 Task: Add a field from the Popular template Effort Level a blank project AgileBridge
Action: Mouse moved to (878, 210)
Screenshot: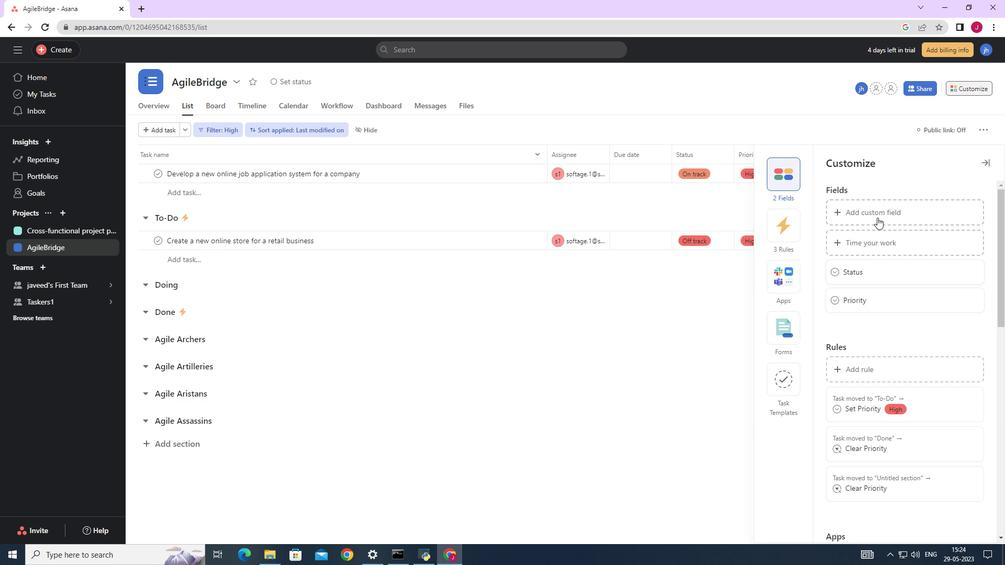 
Action: Mouse pressed left at (878, 210)
Screenshot: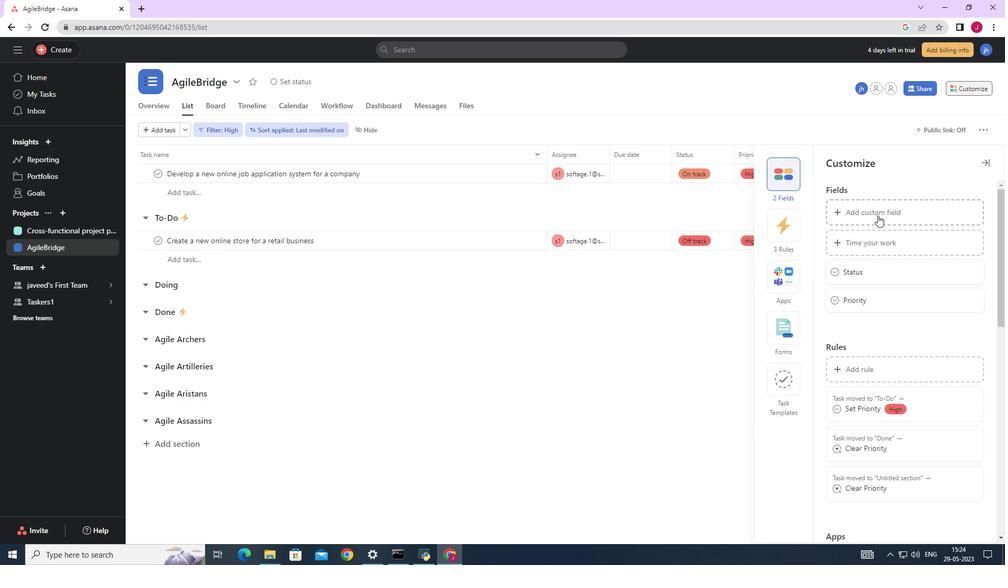 
Action: Mouse moved to (437, 163)
Screenshot: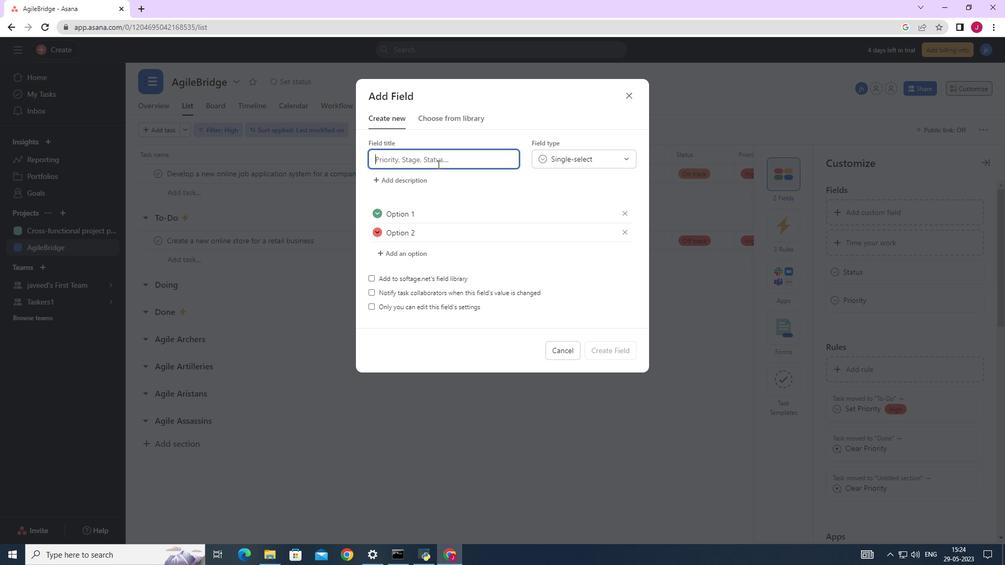 
Action: Key pressed <Key.caps_lock>E<Key.caps_lock>ffort<Key.space>level
Screenshot: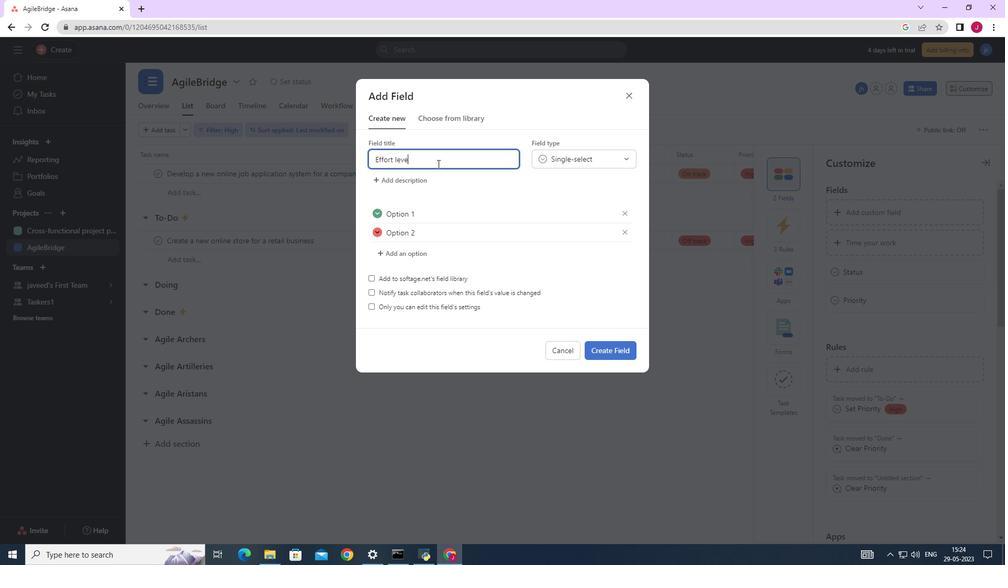 
Action: Mouse moved to (616, 346)
Screenshot: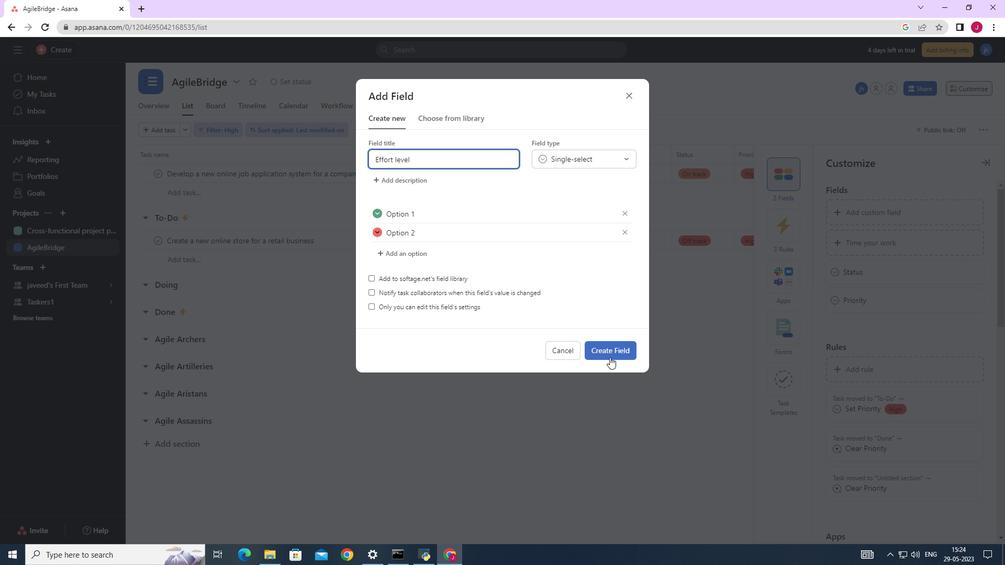 
Action: Mouse pressed left at (616, 346)
Screenshot: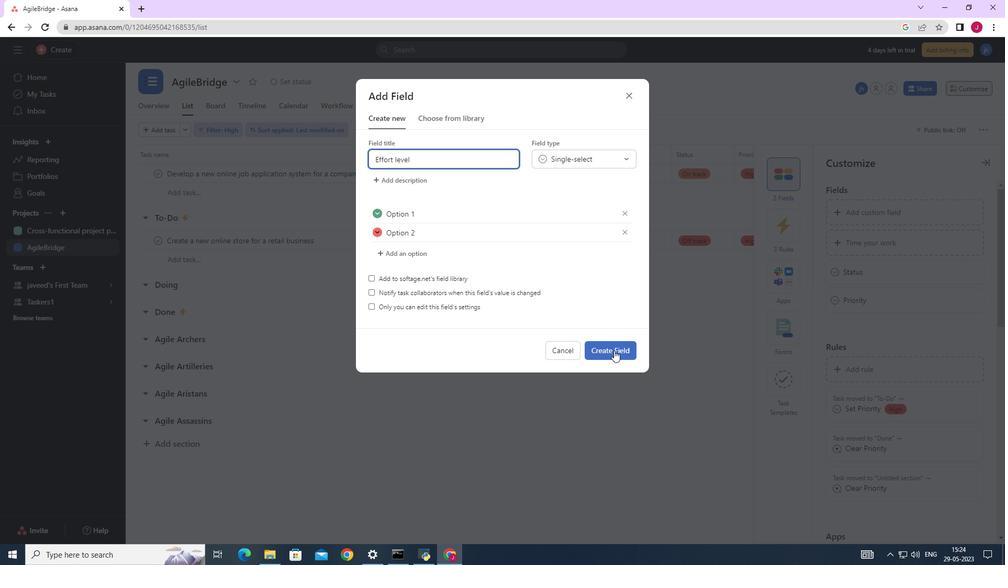 
Action: Mouse moved to (615, 346)
Screenshot: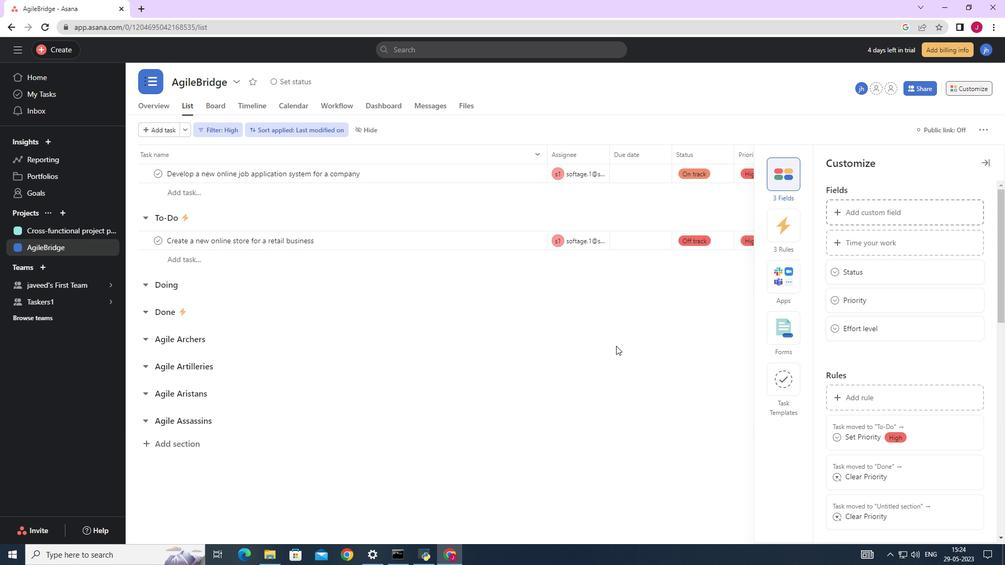 
